 Task: Set the name for the AVI muxer to "Marlow".
Action: Mouse moved to (131, 22)
Screenshot: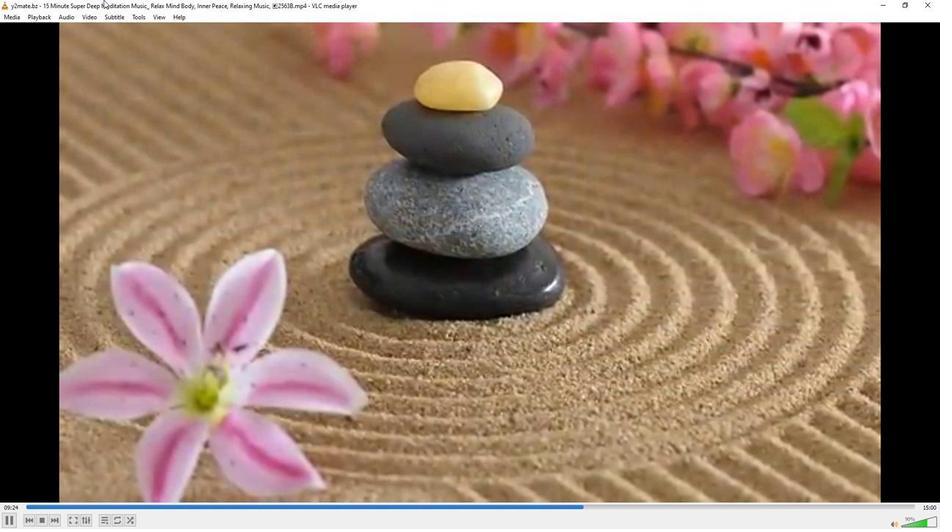 
Action: Mouse pressed left at (131, 22)
Screenshot: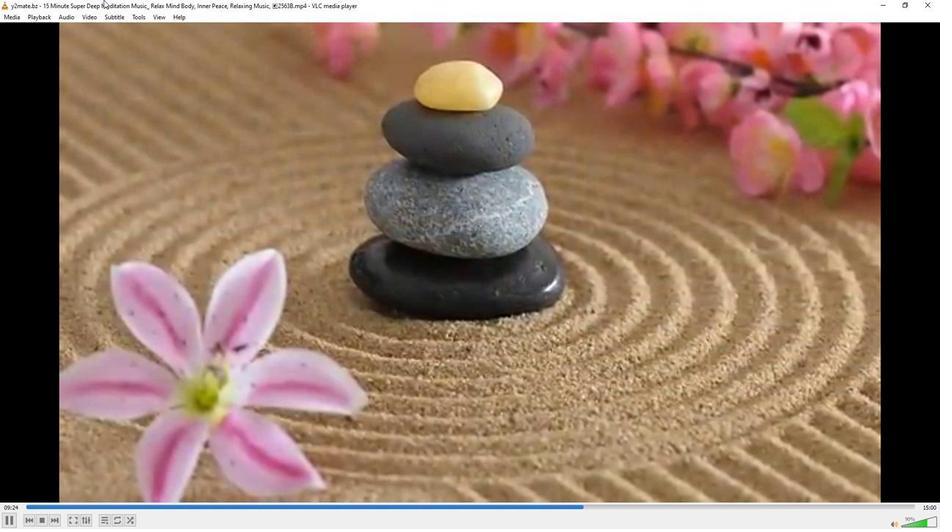 
Action: Mouse moved to (155, 133)
Screenshot: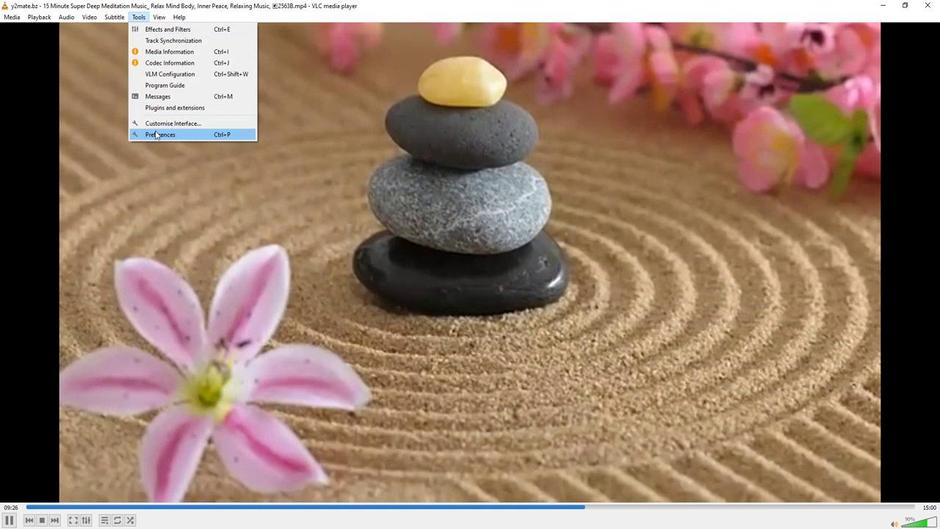 
Action: Mouse pressed left at (155, 133)
Screenshot: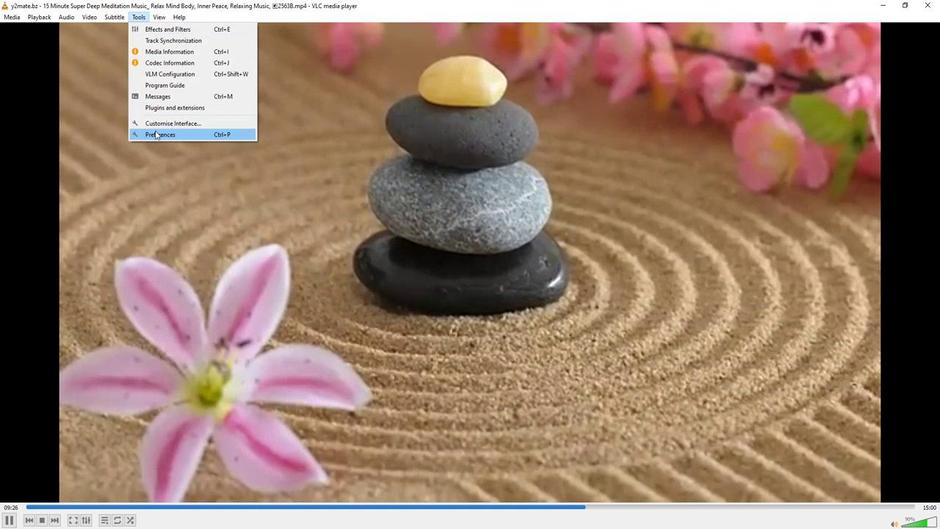 
Action: Mouse moved to (309, 433)
Screenshot: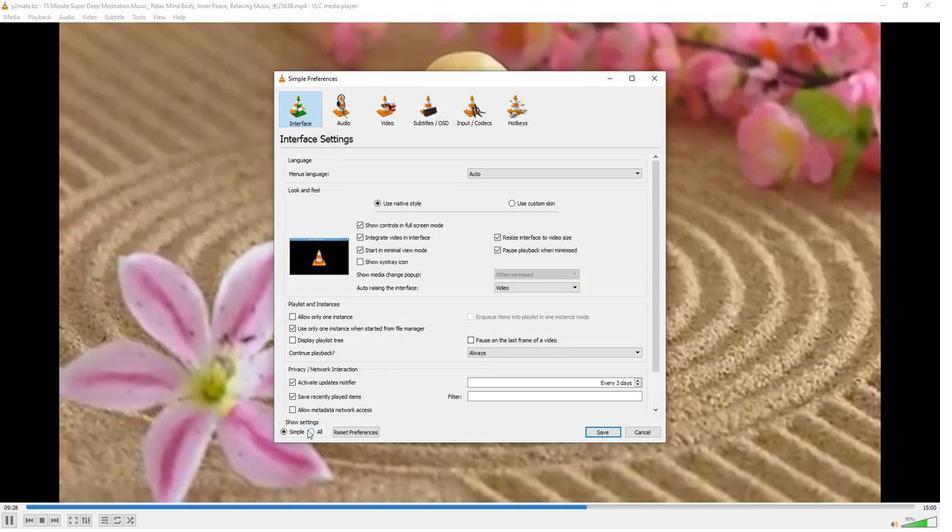 
Action: Mouse pressed left at (309, 433)
Screenshot: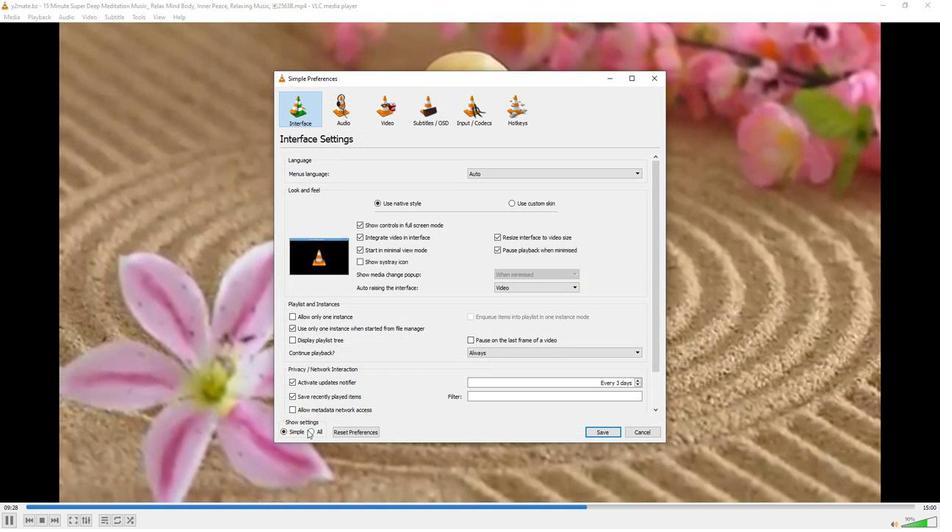 
Action: Mouse moved to (314, 433)
Screenshot: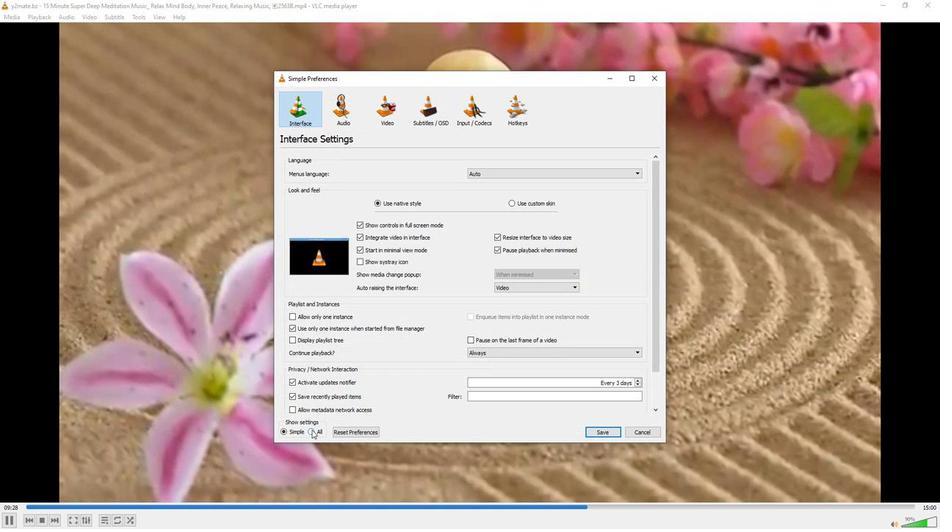 
Action: Mouse pressed left at (314, 433)
Screenshot: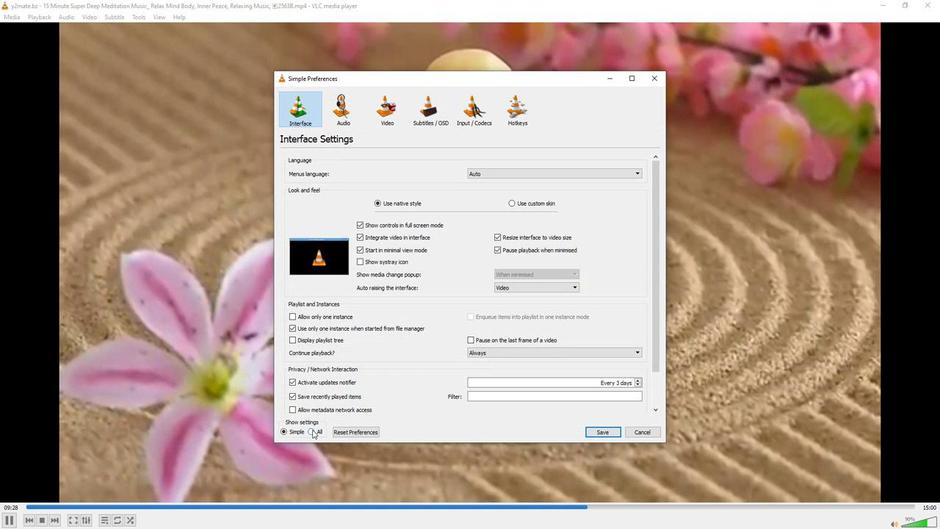 
Action: Mouse moved to (321, 345)
Screenshot: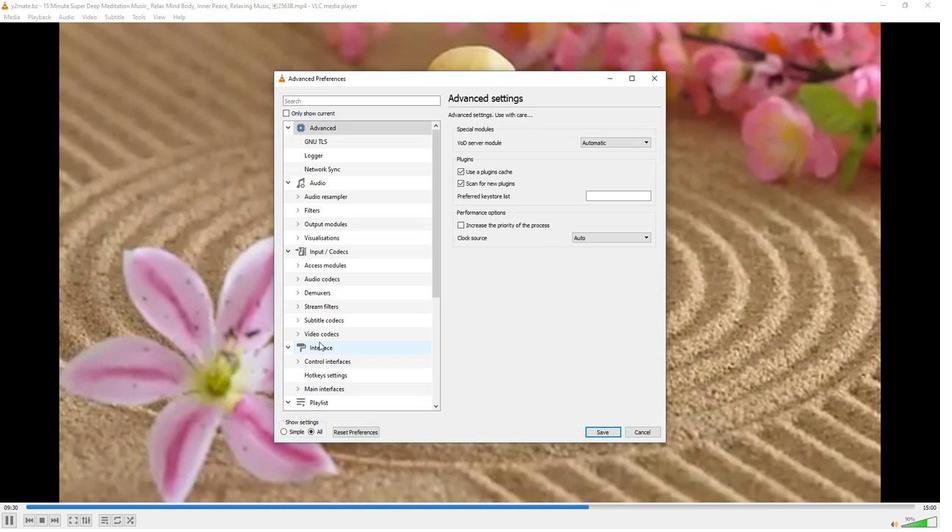 
Action: Mouse scrolled (321, 344) with delta (0, 0)
Screenshot: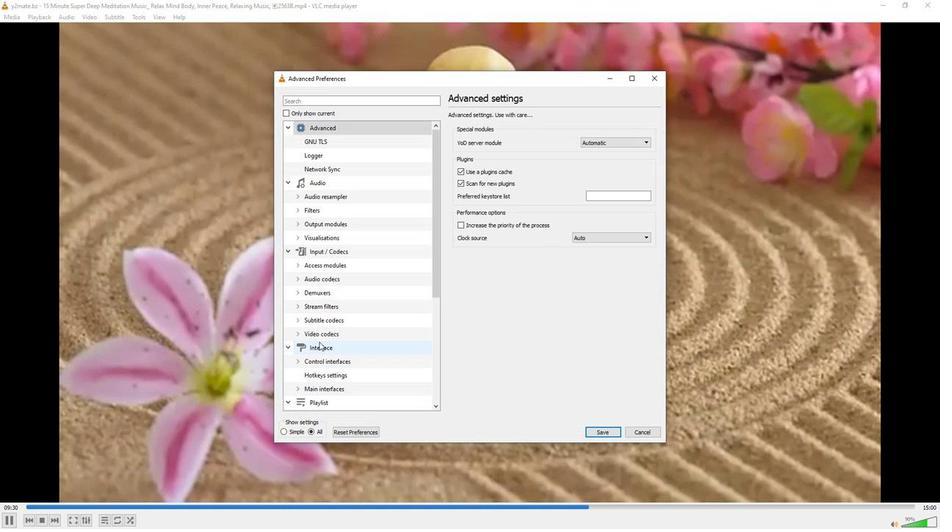 
Action: Mouse moved to (327, 368)
Screenshot: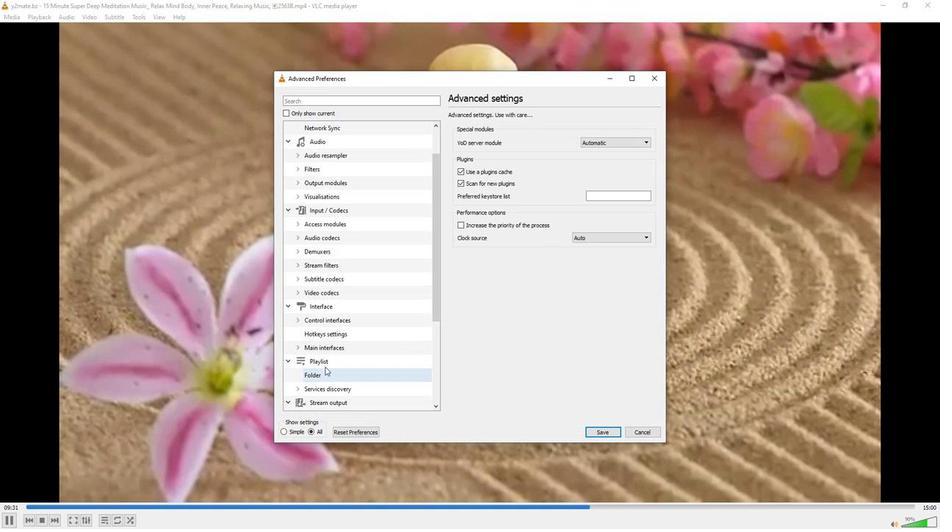 
Action: Mouse scrolled (327, 367) with delta (0, 0)
Screenshot: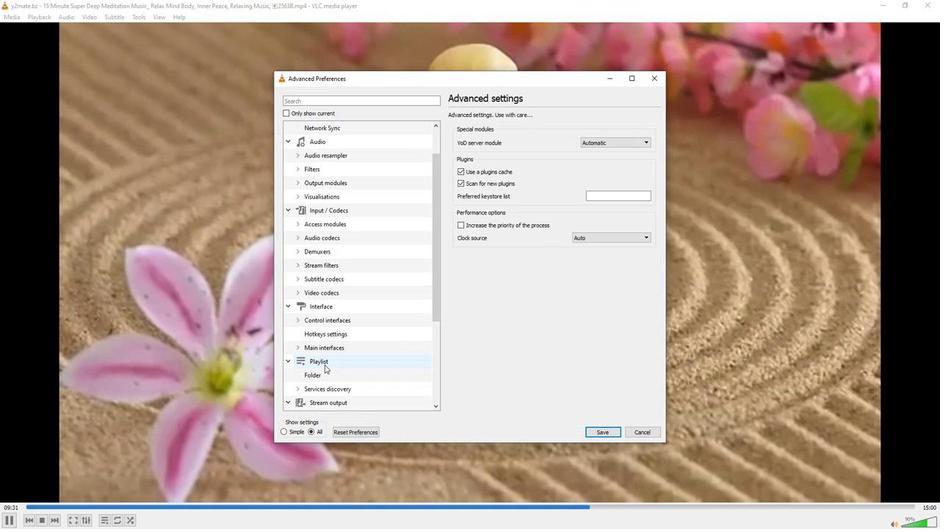 
Action: Mouse scrolled (327, 367) with delta (0, 0)
Screenshot: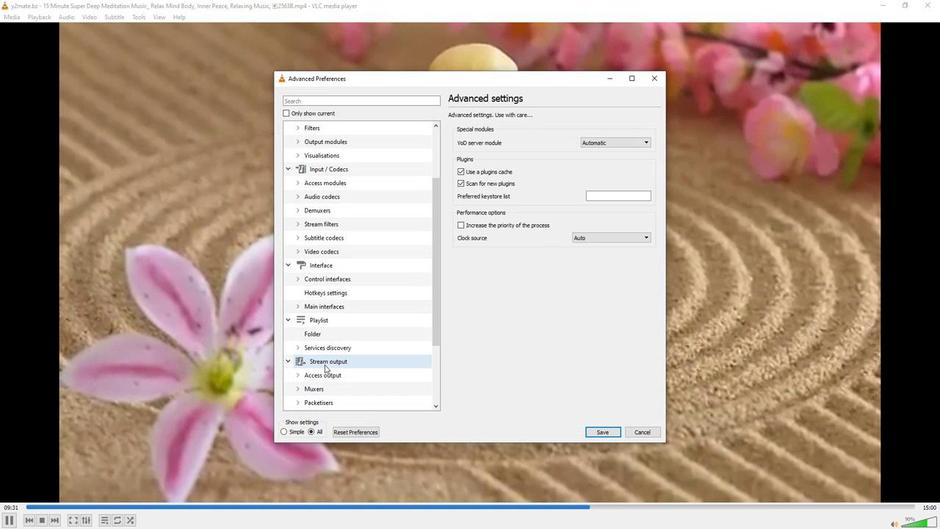 
Action: Mouse moved to (299, 351)
Screenshot: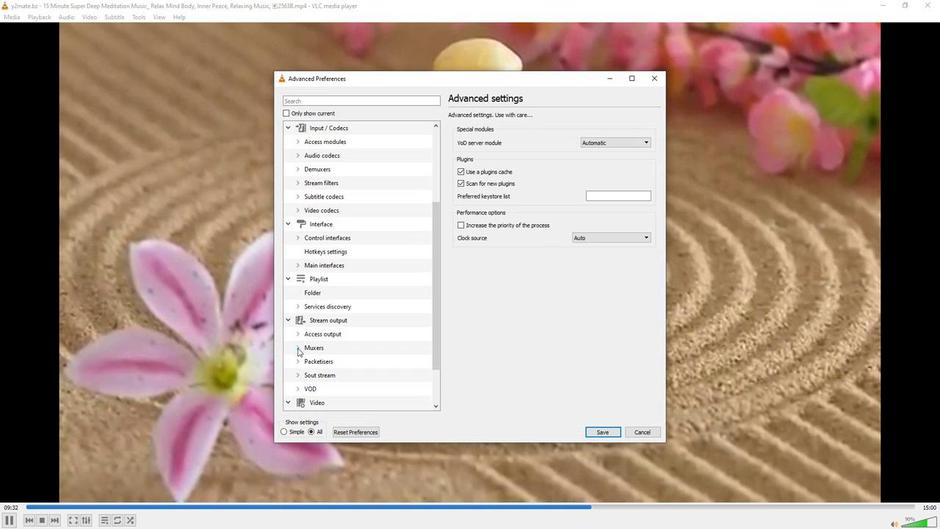 
Action: Mouse pressed left at (299, 351)
Screenshot: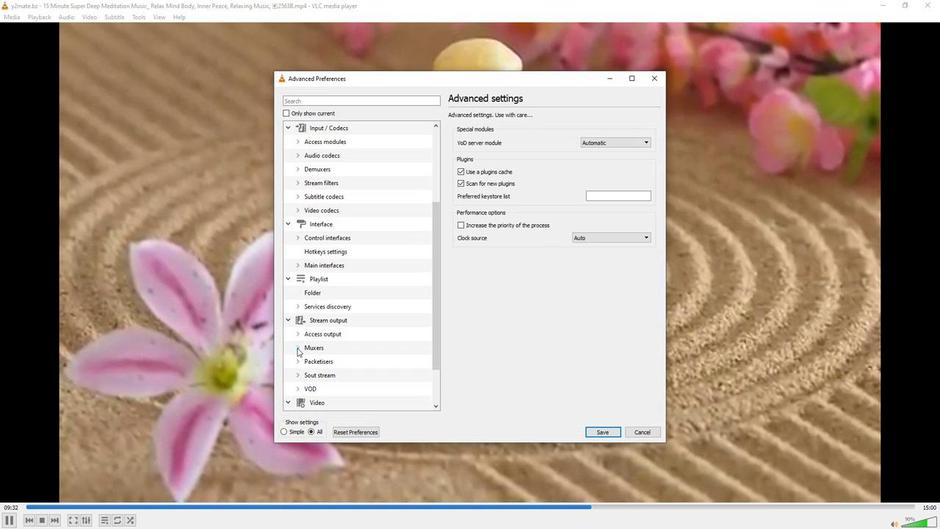 
Action: Mouse moved to (316, 378)
Screenshot: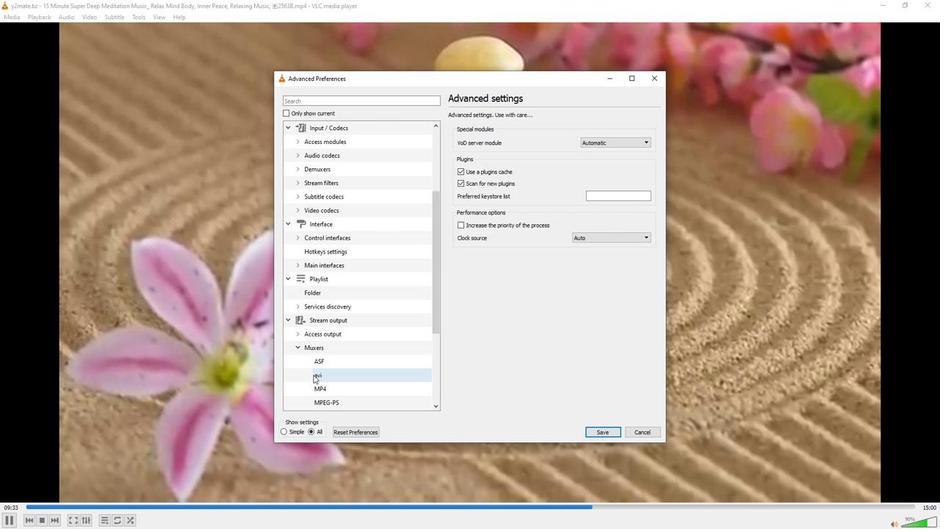 
Action: Mouse pressed left at (316, 378)
Screenshot: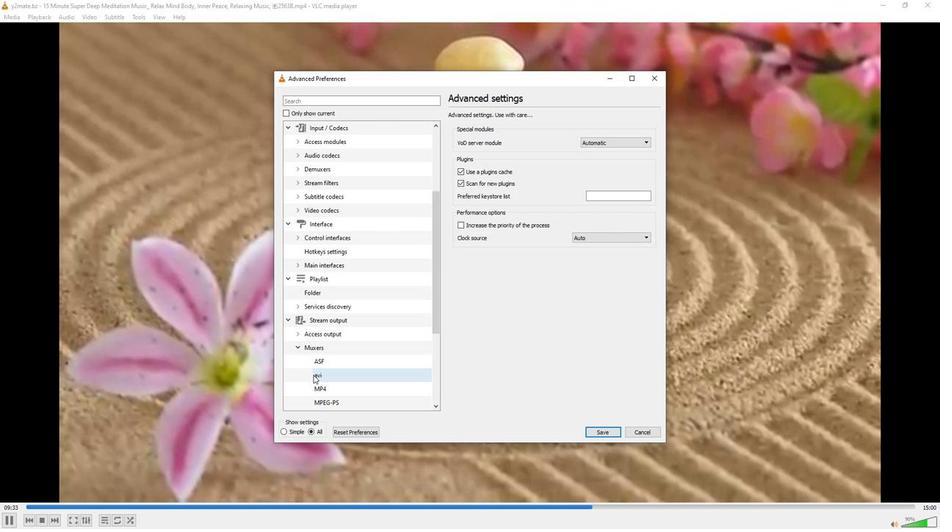 
Action: Mouse moved to (605, 200)
Screenshot: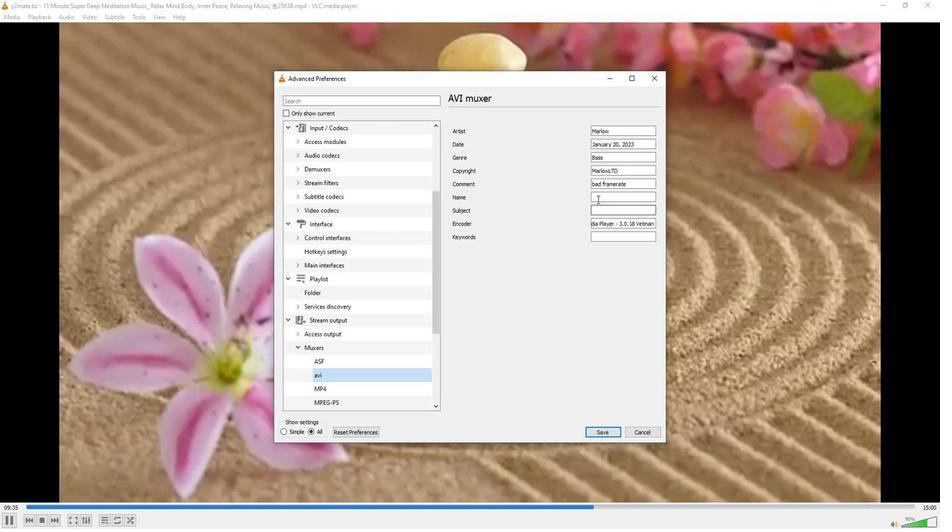 
Action: Mouse pressed left at (605, 200)
Screenshot: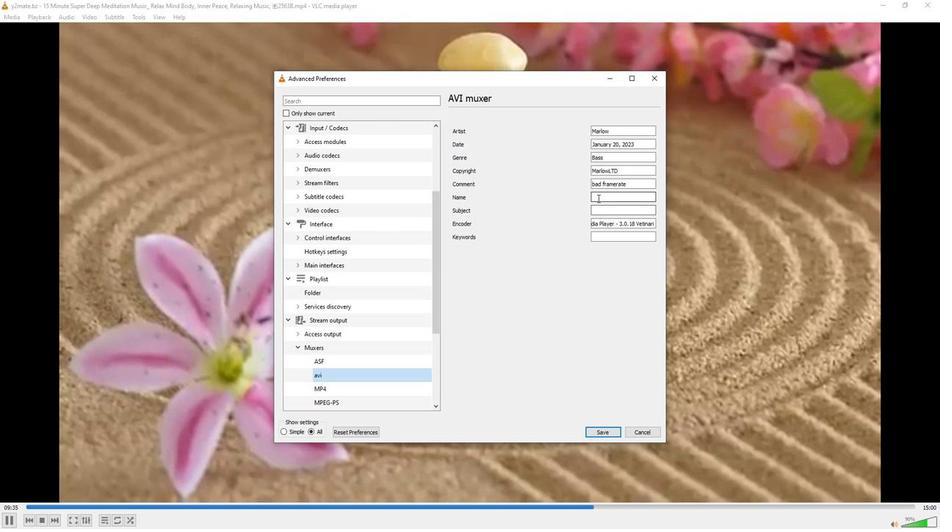 
Action: Key pressed <Key.shift>Marlow
Screenshot: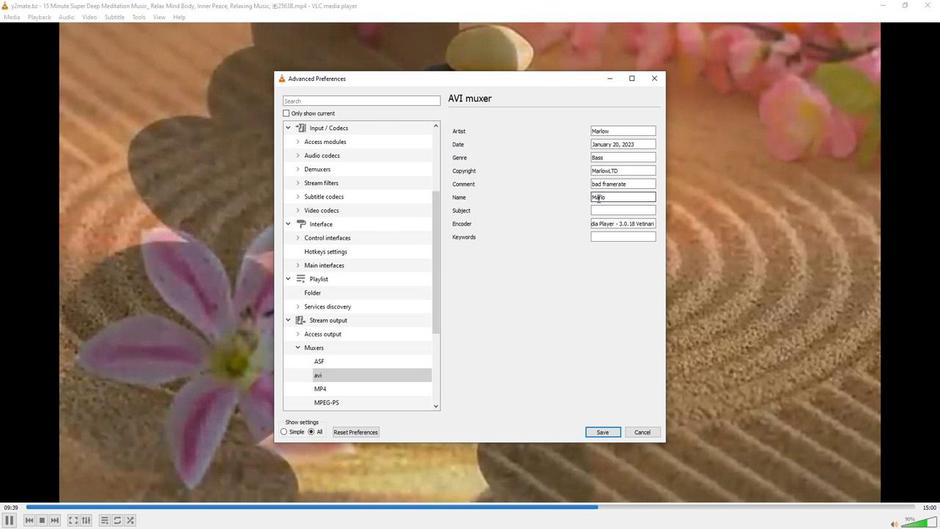 
